 Task: Make in the project AgileImpact an epic 'Network infrastructure upgrade'. Create in the project AgileImpact an epic 'DevOps automation'. Add in the project AgileImpact an epic 'Data center consolidation'
Action: Mouse moved to (219, 66)
Screenshot: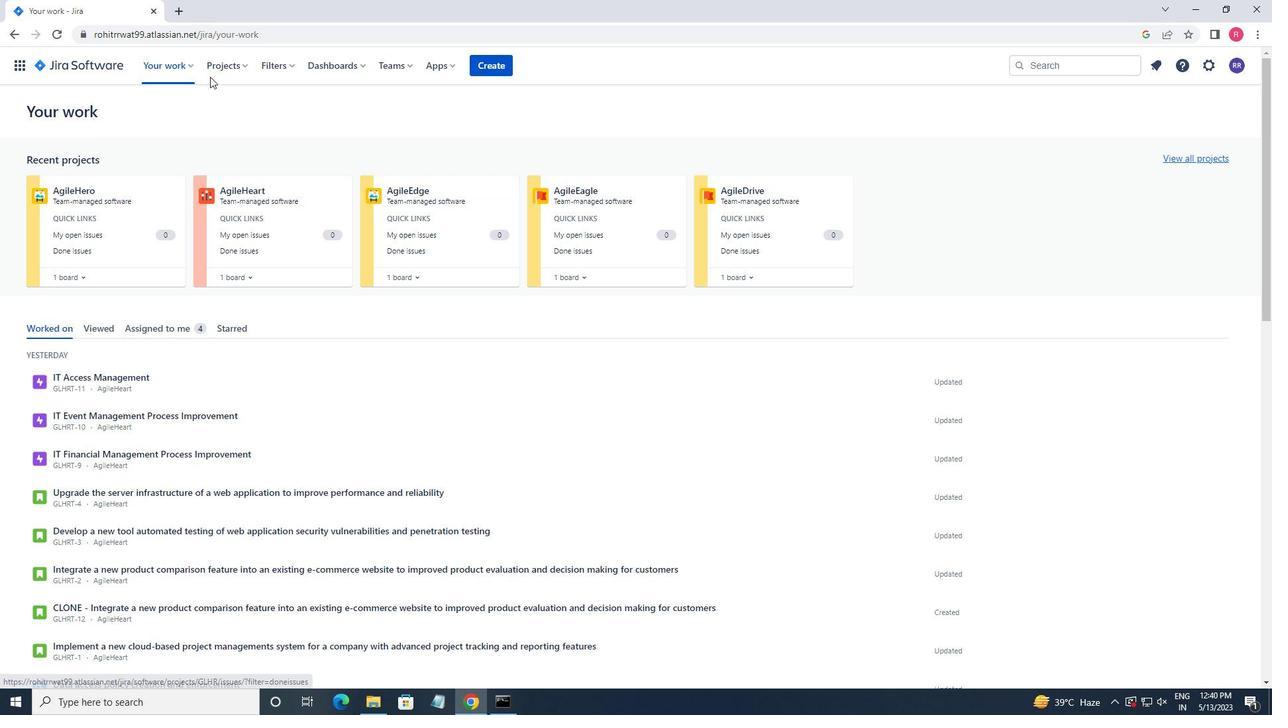
Action: Mouse pressed left at (219, 66)
Screenshot: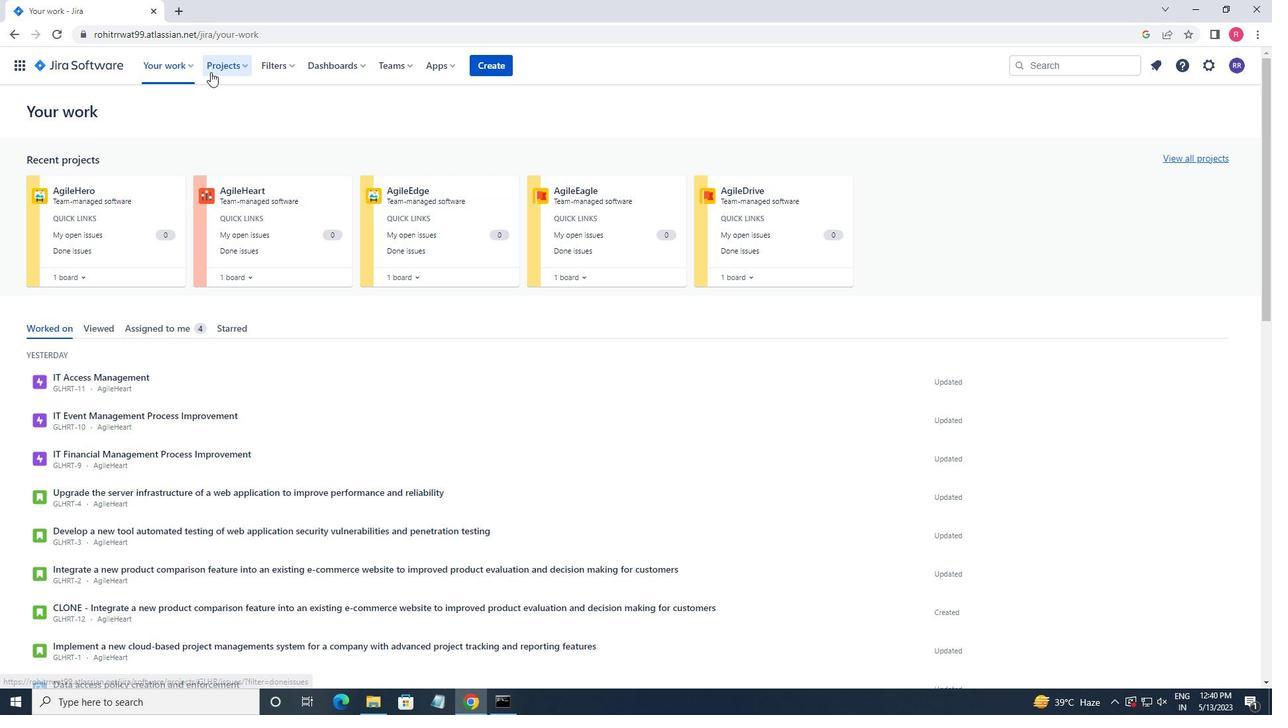 
Action: Mouse moved to (236, 125)
Screenshot: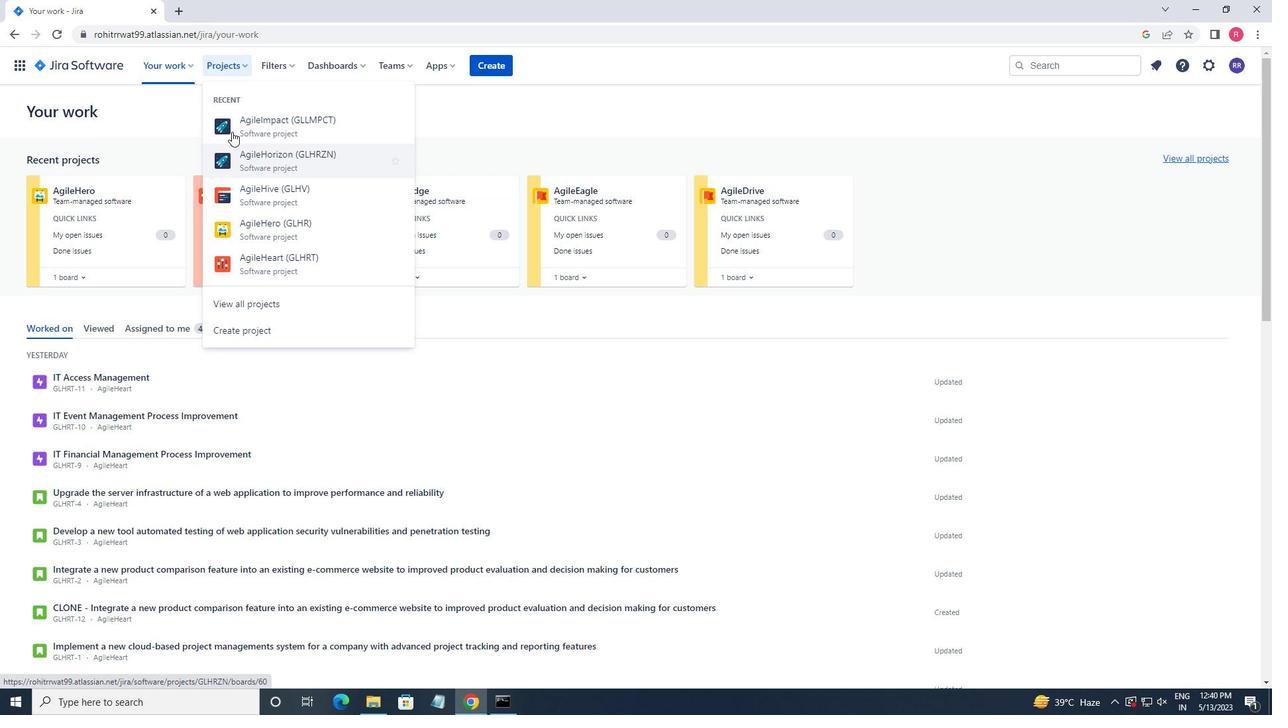 
Action: Mouse pressed left at (236, 125)
Screenshot: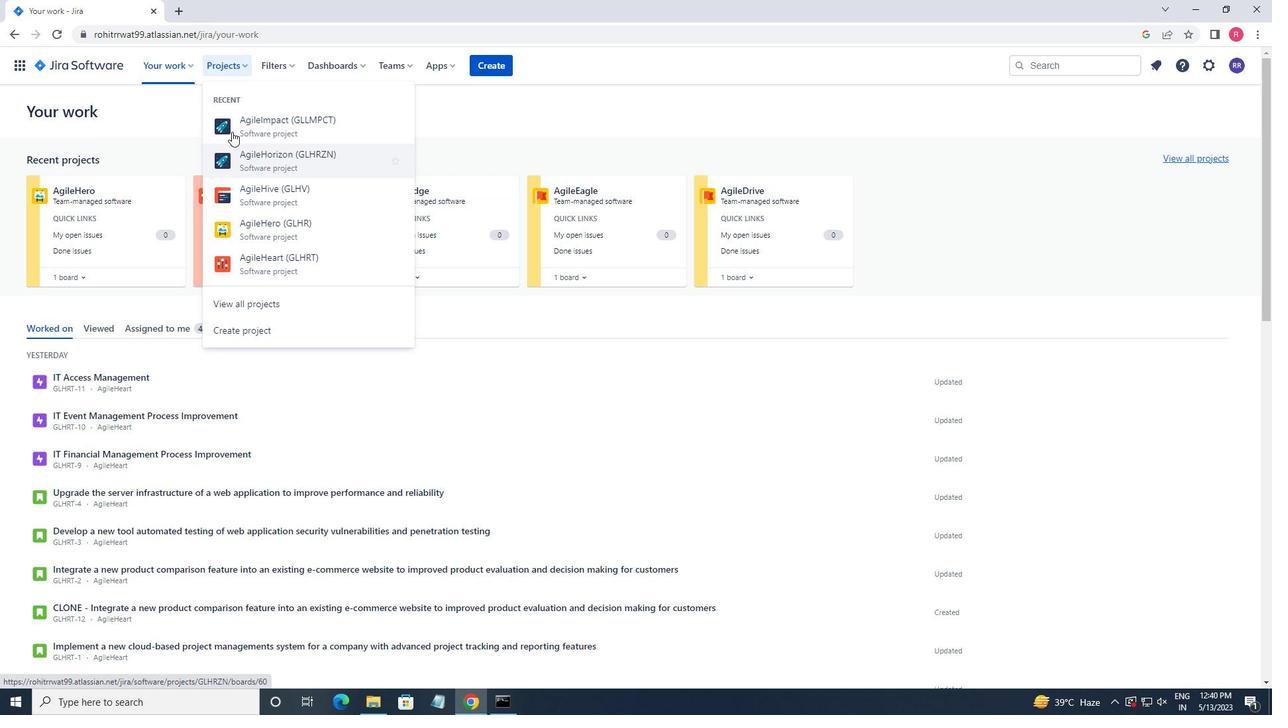 
Action: Mouse moved to (79, 198)
Screenshot: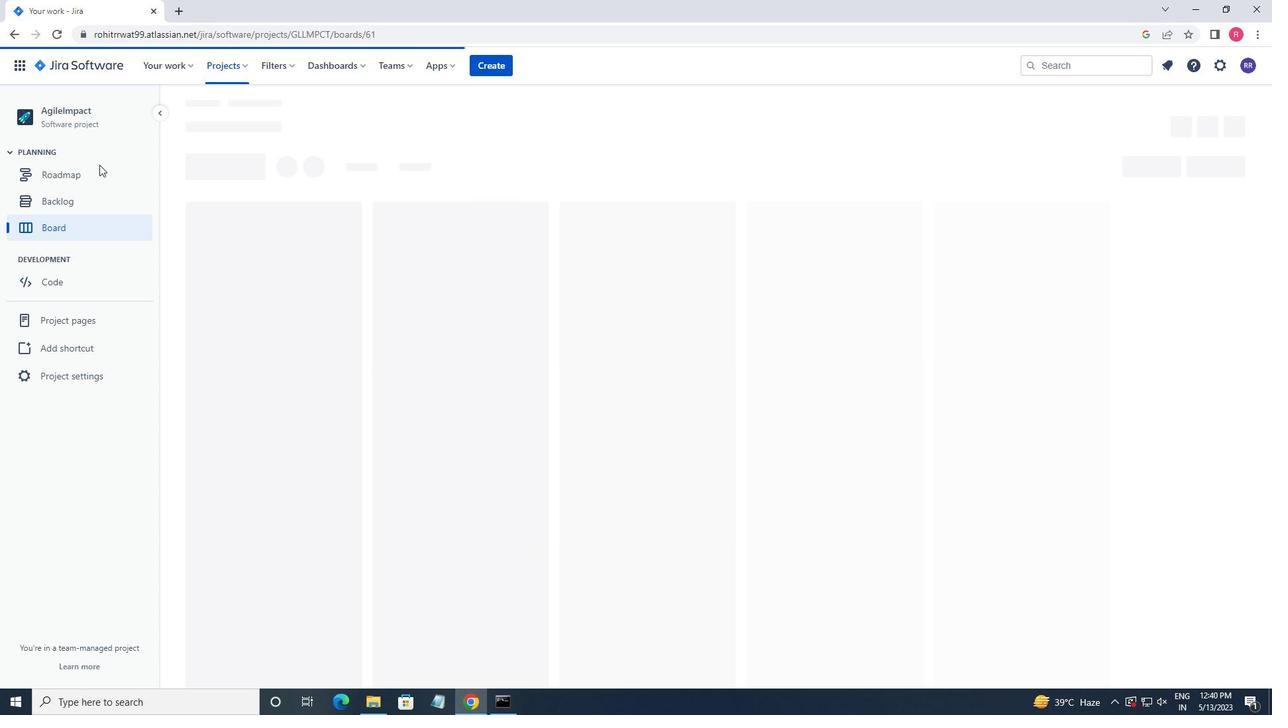 
Action: Mouse pressed left at (79, 198)
Screenshot: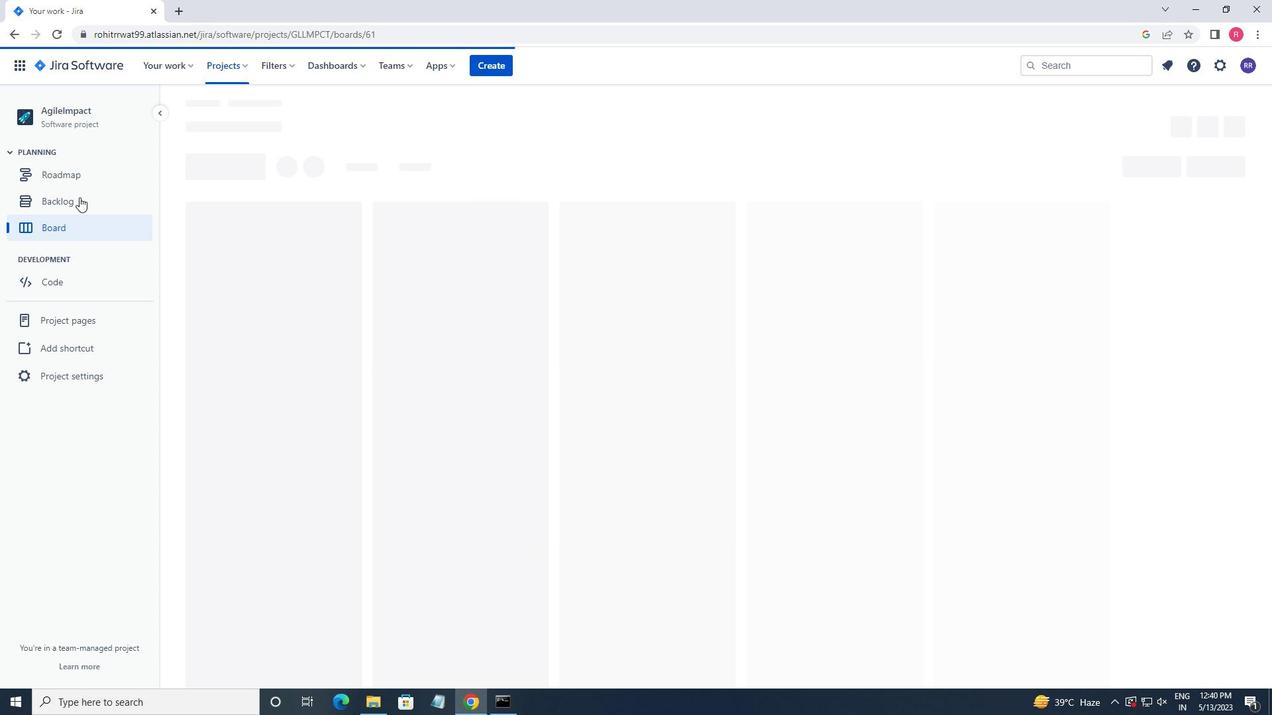 
Action: Mouse moved to (267, 458)
Screenshot: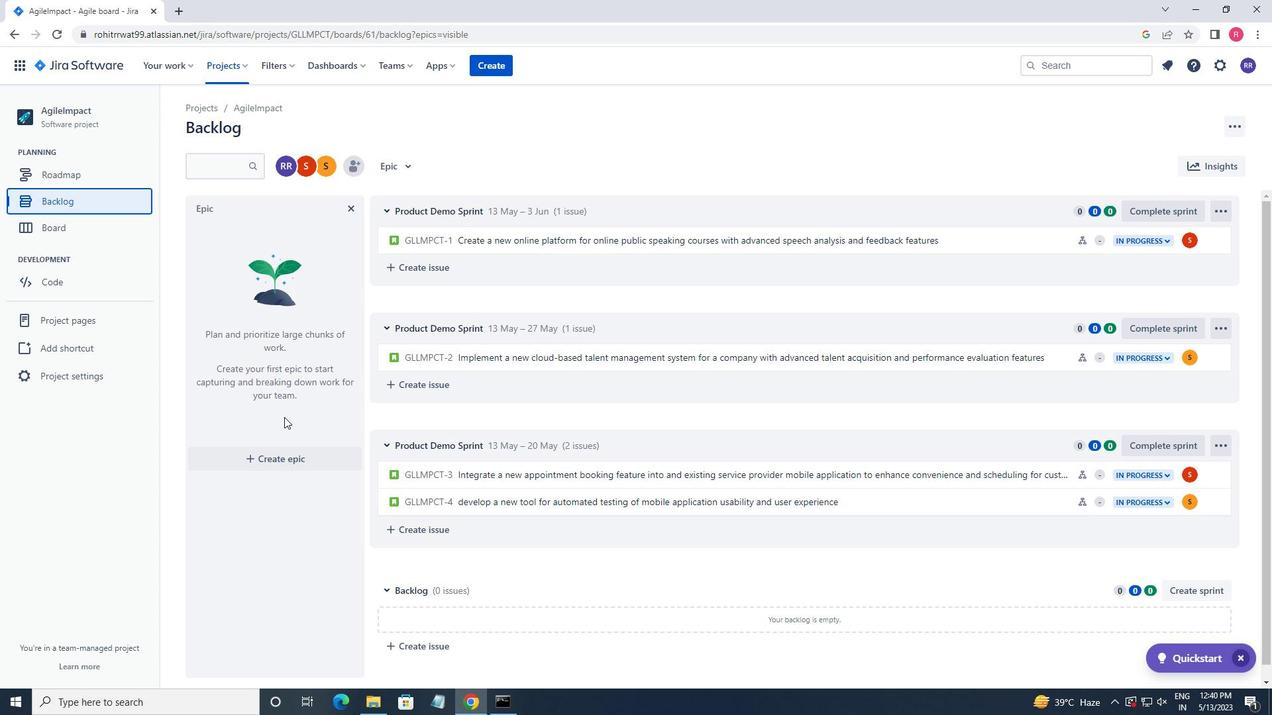 
Action: Mouse pressed left at (267, 458)
Screenshot: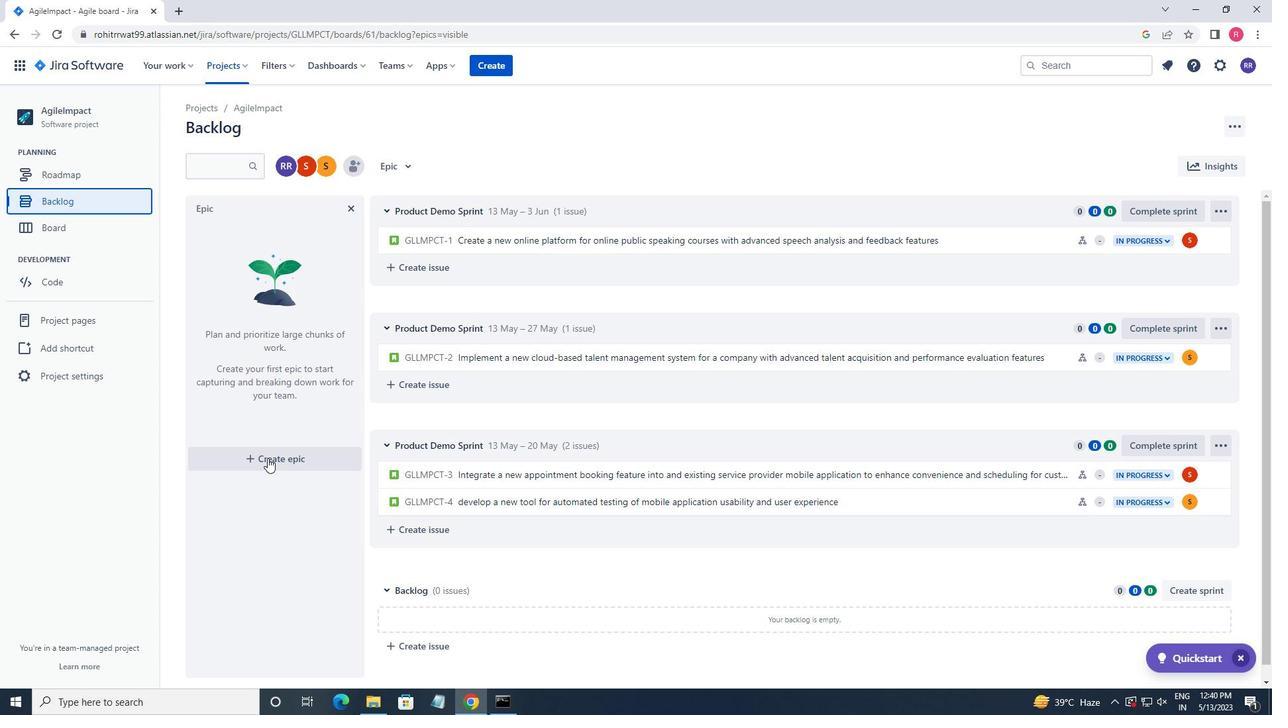 
Action: Mouse moved to (268, 458)
Screenshot: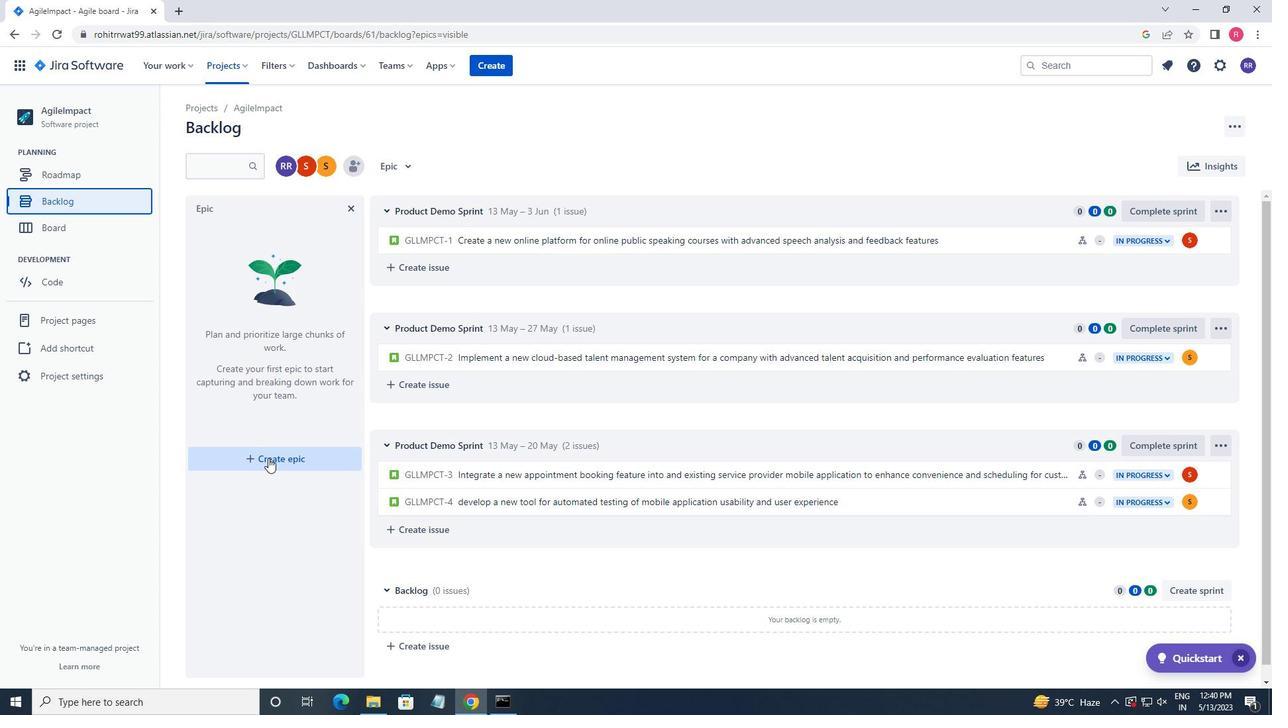 
Action: Key pressed <Key.shift_r>Networl<Key.backspace>k<Key.space>
Screenshot: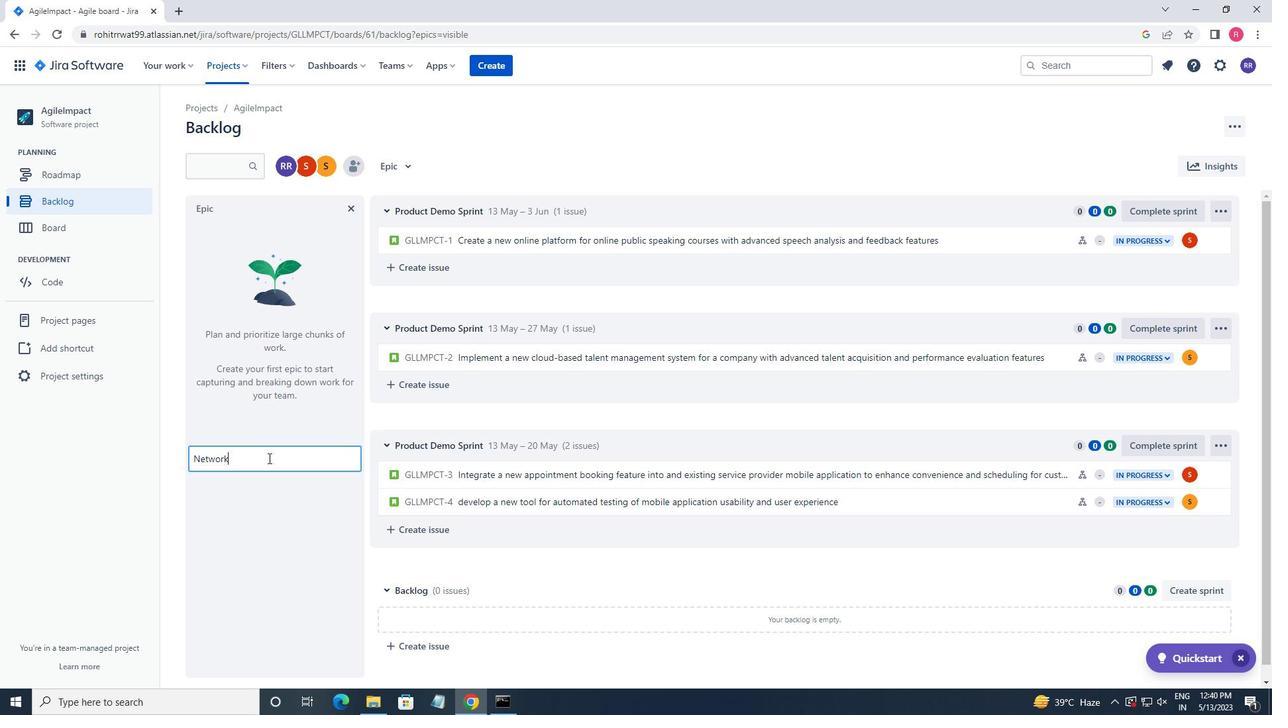 
Action: Mouse moved to (269, 458)
Screenshot: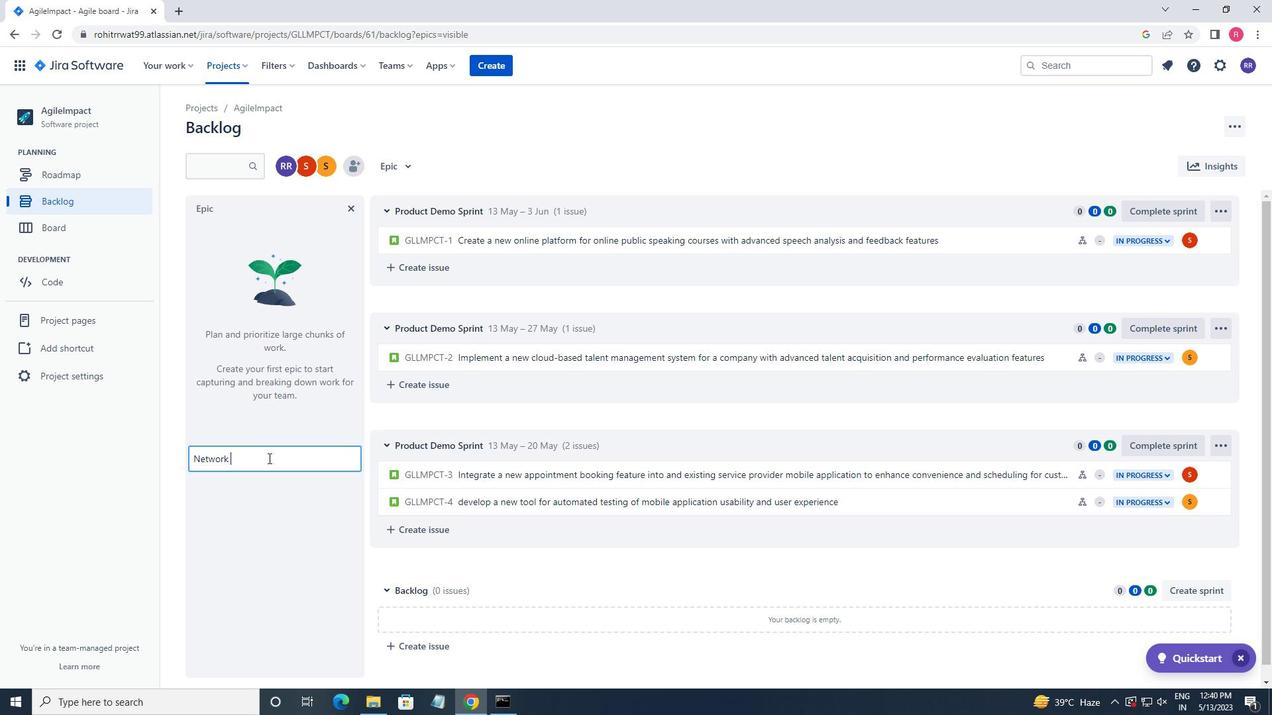 
Action: Key pressed infrastucture<Key.space><Key.backspace><Key.backspace><Key.backspace><Key.backspace><Key.left><Key.left><Key.left><Key.left><Key.left><Key.left><Key.right><Key.right><Key.right>r<Key.right><Key.right><Key.right>
Screenshot: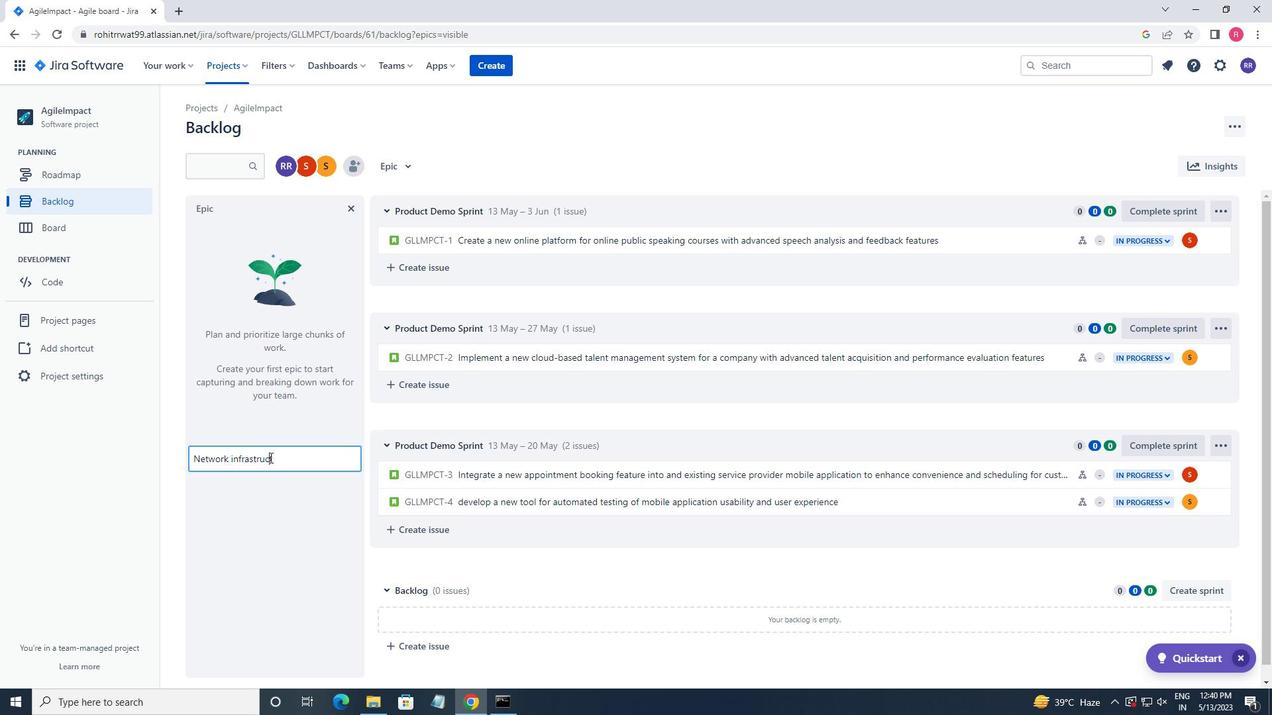 
Action: Mouse moved to (633, 337)
Screenshot: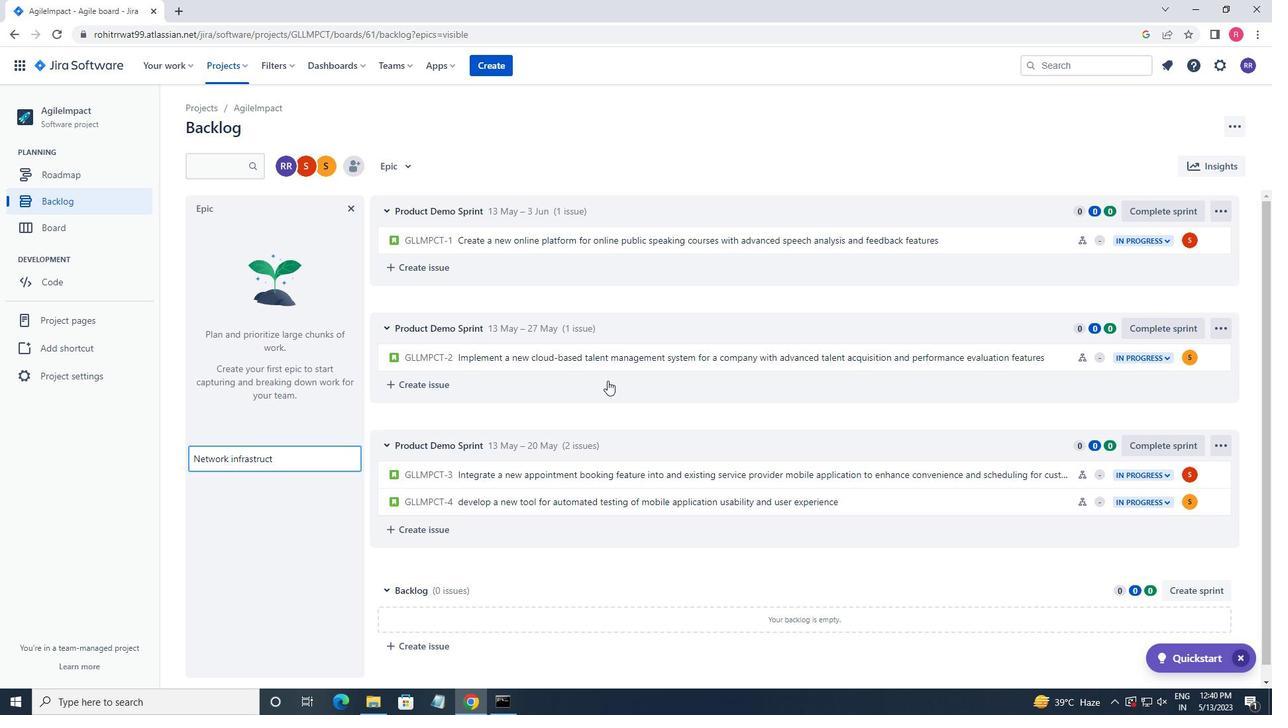 
Action: Key pressed urte<Key.space><Key.left><Key.left><Key.left><Key.left><Key.left><Key.left><Key.left><Key.left><Key.right><Key.right><Key.right><Key.right><Key.right><Key.right><Key.backspace><Key.right><Key.right><Key.right>upgrade<Key.enter><Key.shift>DEV<Key.shift_r>OPS<Key.space>AUTOMATION<Key.enter><Key.shift>DATA<Key.space>CENTER<Key.space>CONSOLIDATION<Key.space><Key.enter>
Screenshot: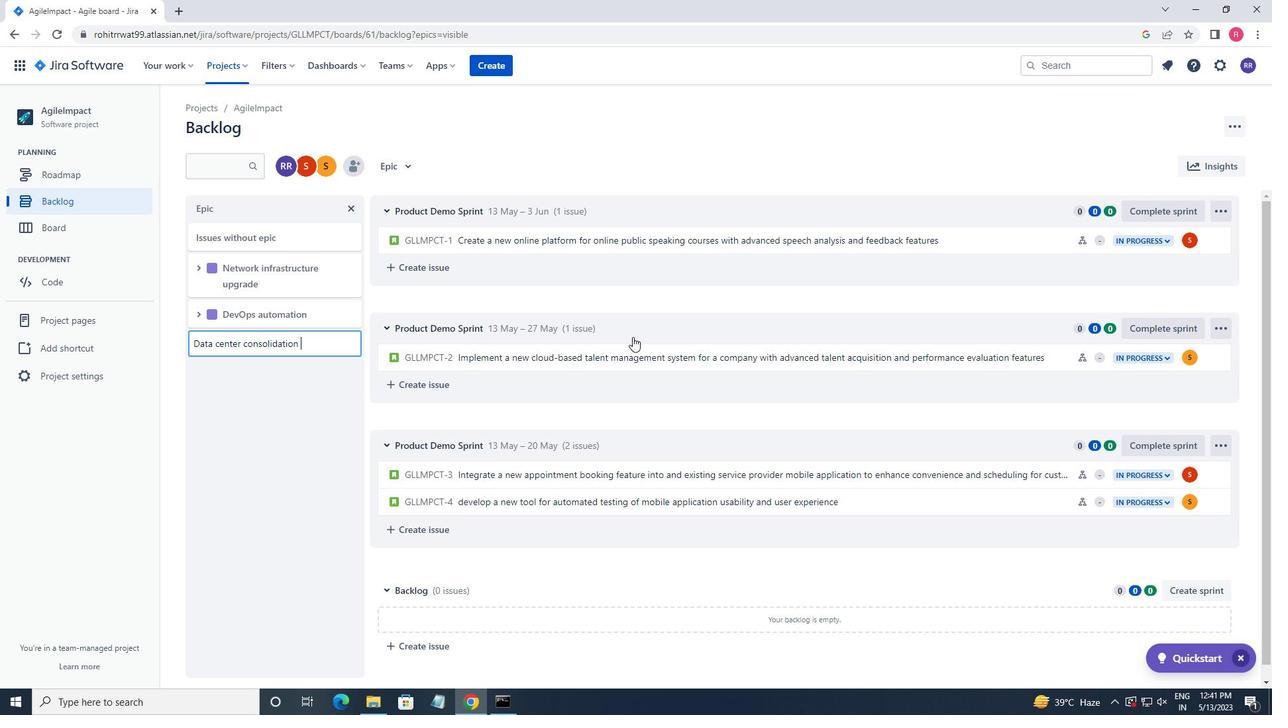 
